 Task: Find restaurants with price "$$$$"
Action: Mouse moved to (351, 97)
Screenshot: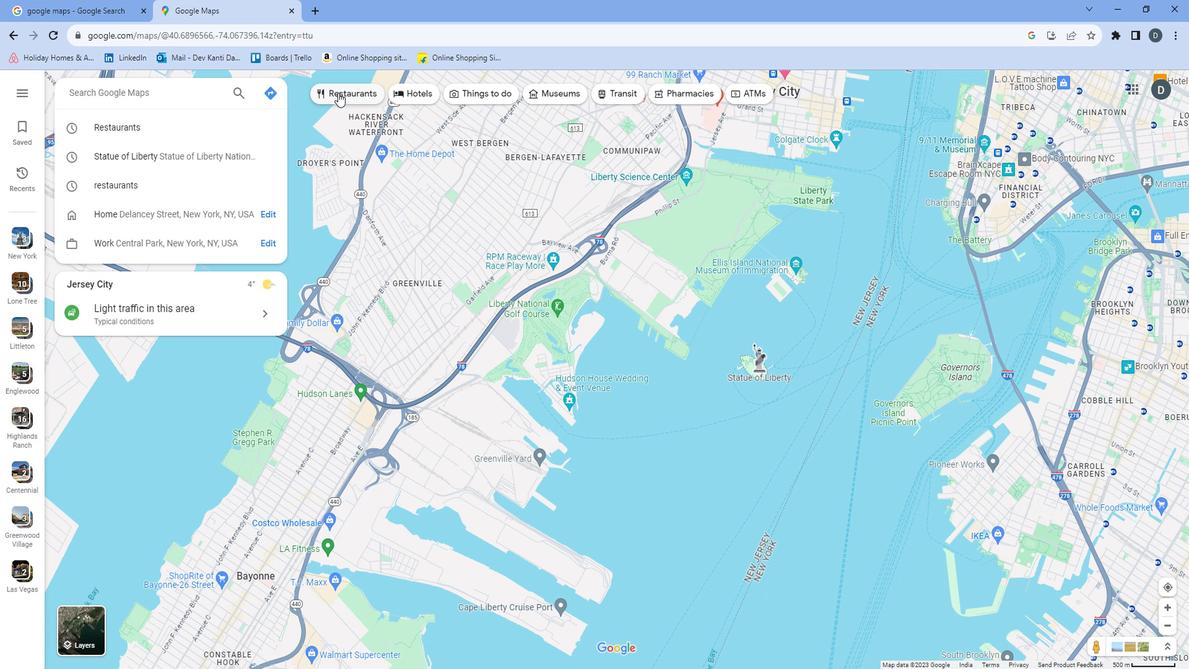 
Action: Mouse pressed left at (351, 97)
Screenshot: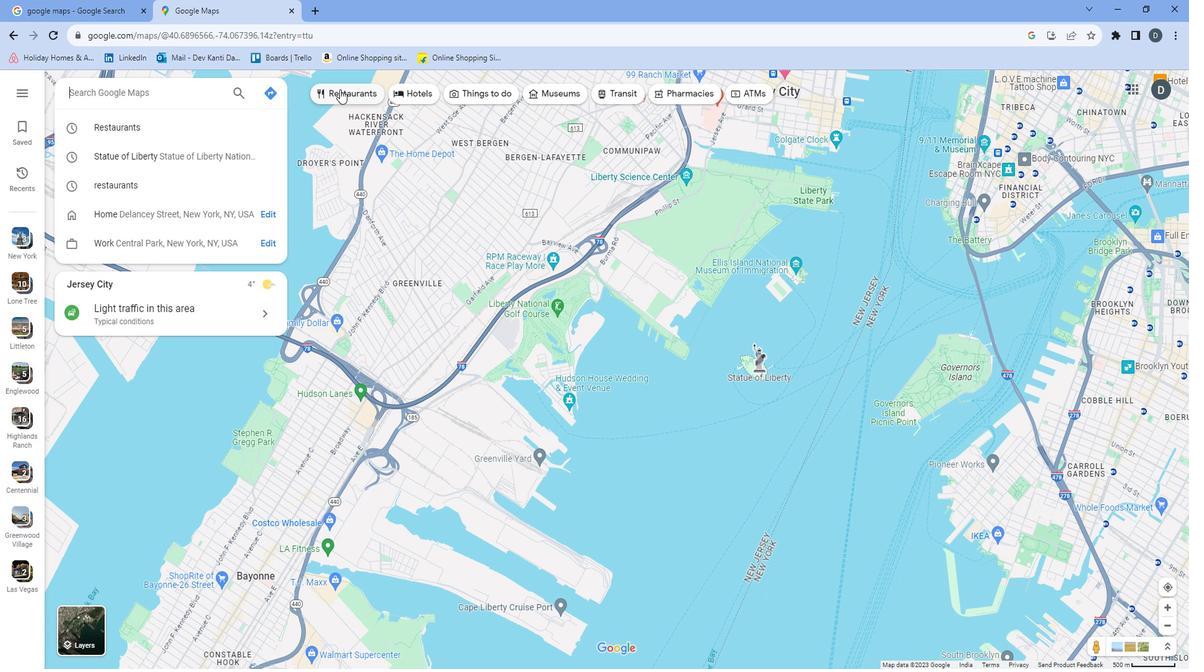 
Action: Mouse moved to (359, 102)
Screenshot: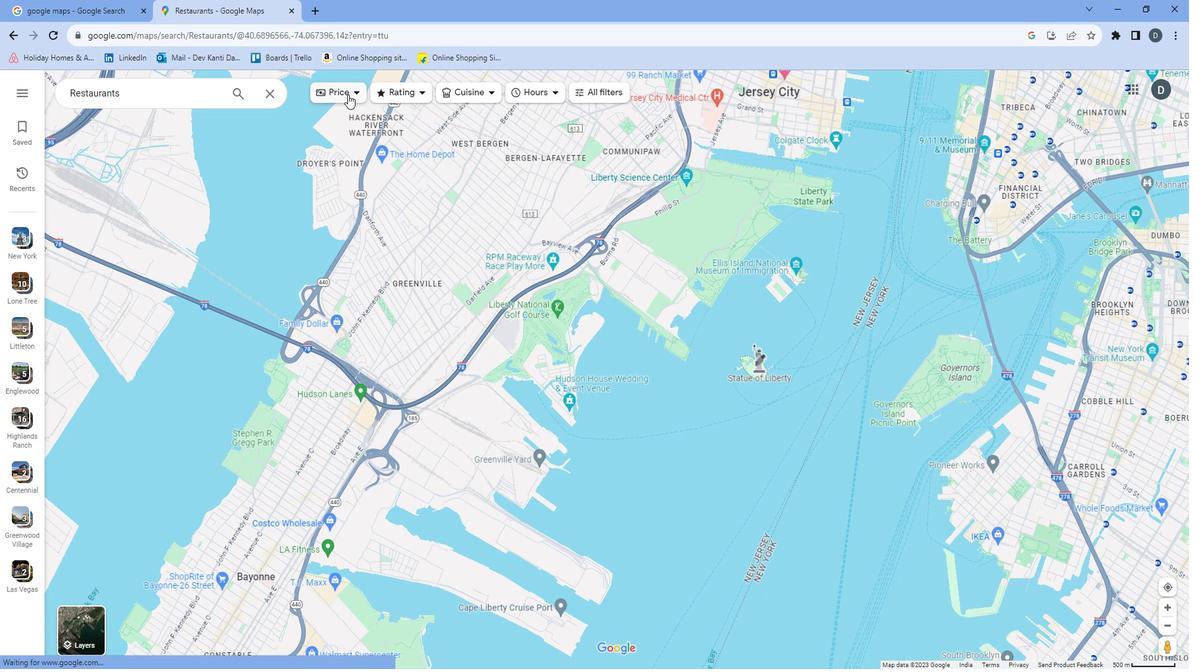 
Action: Mouse pressed left at (359, 102)
Screenshot: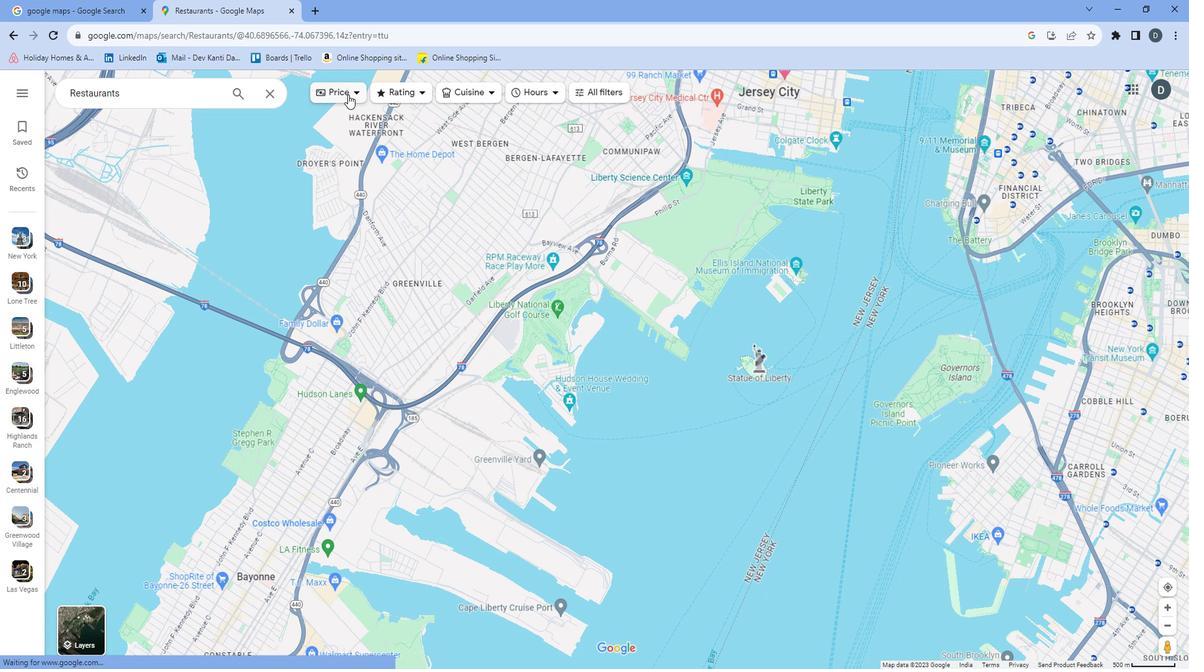 
Action: Mouse moved to (341, 191)
Screenshot: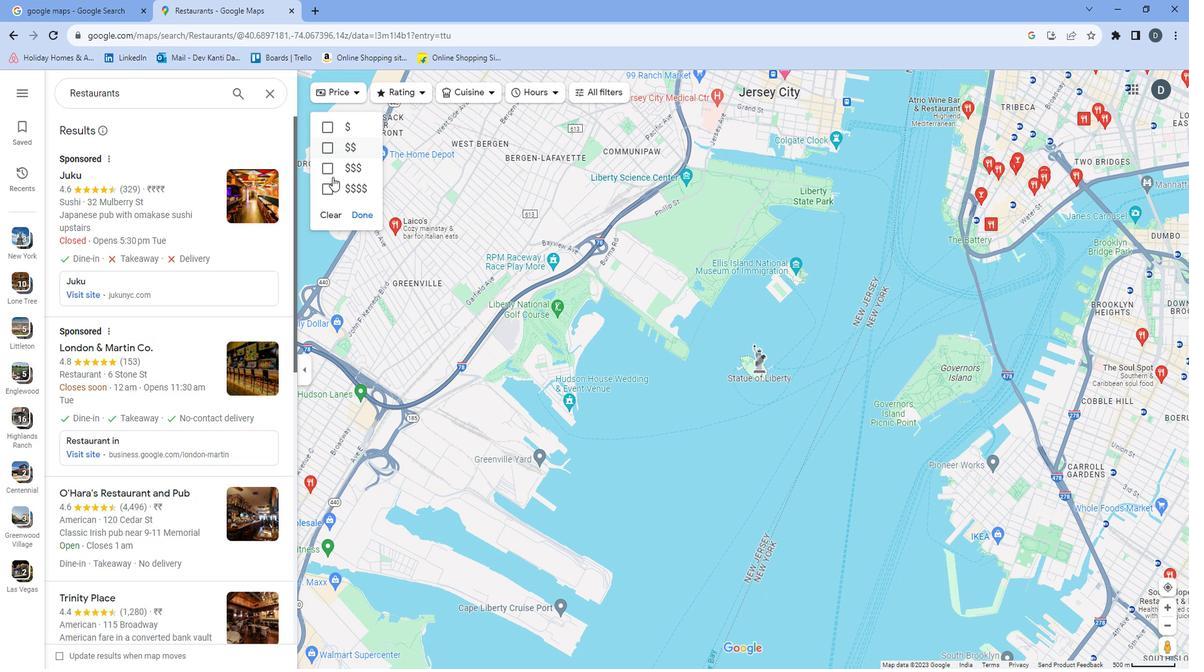 
Action: Mouse pressed left at (341, 191)
Screenshot: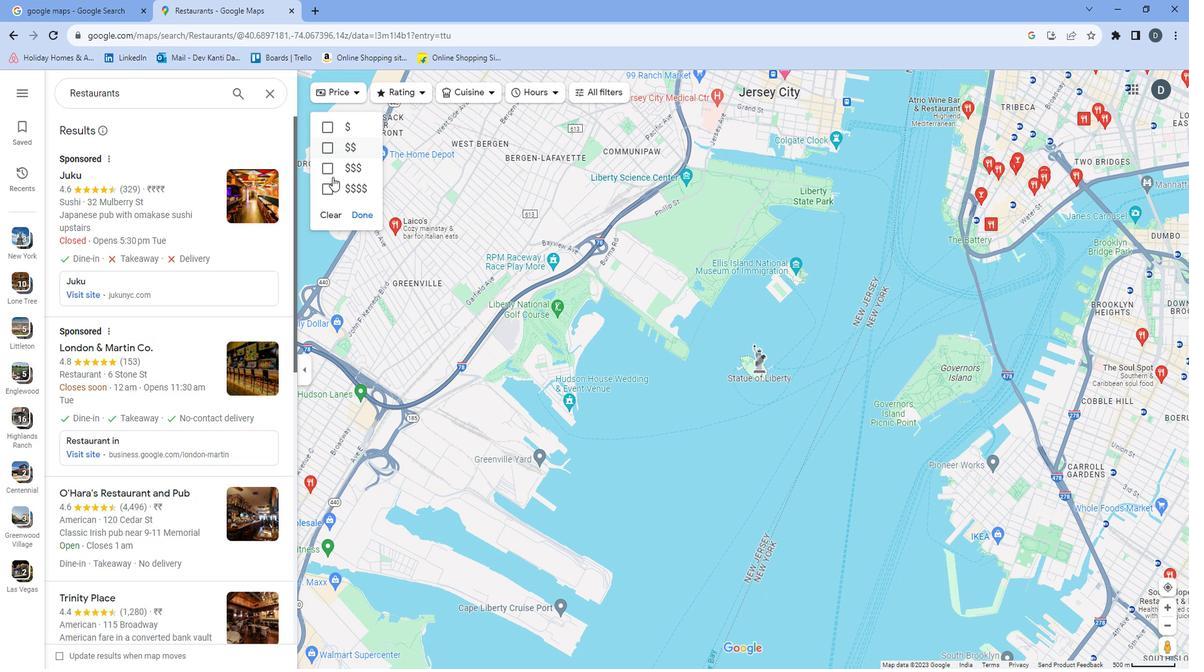 
Action: Mouse moved to (364, 218)
Screenshot: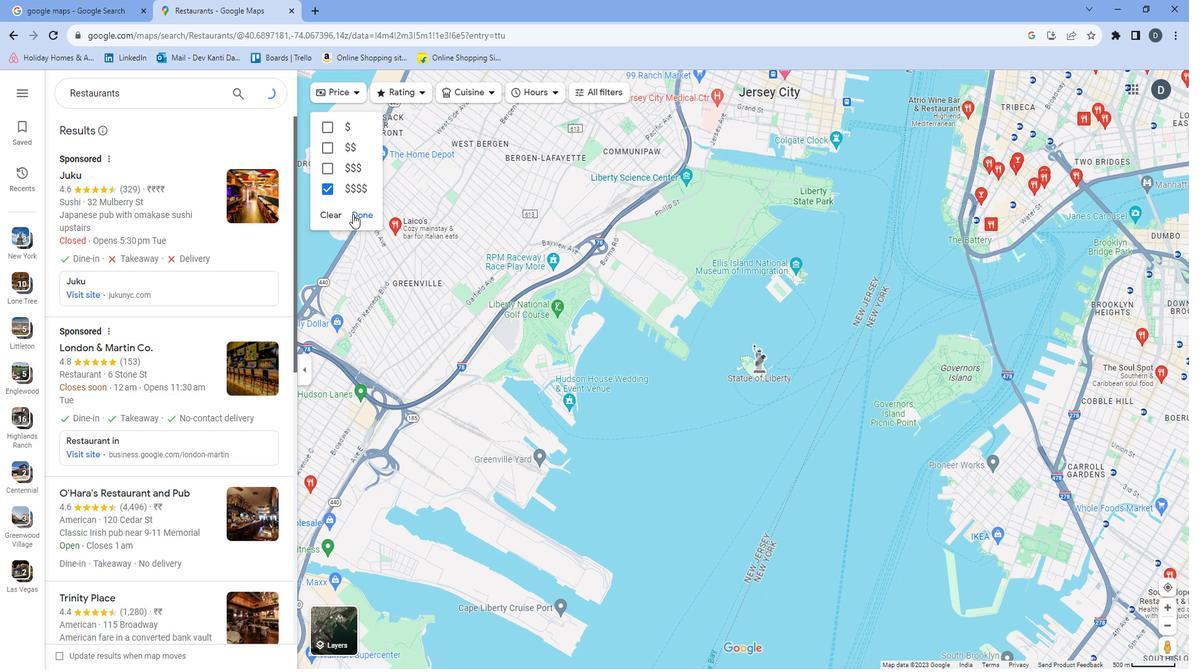 
Action: Mouse pressed left at (364, 218)
Screenshot: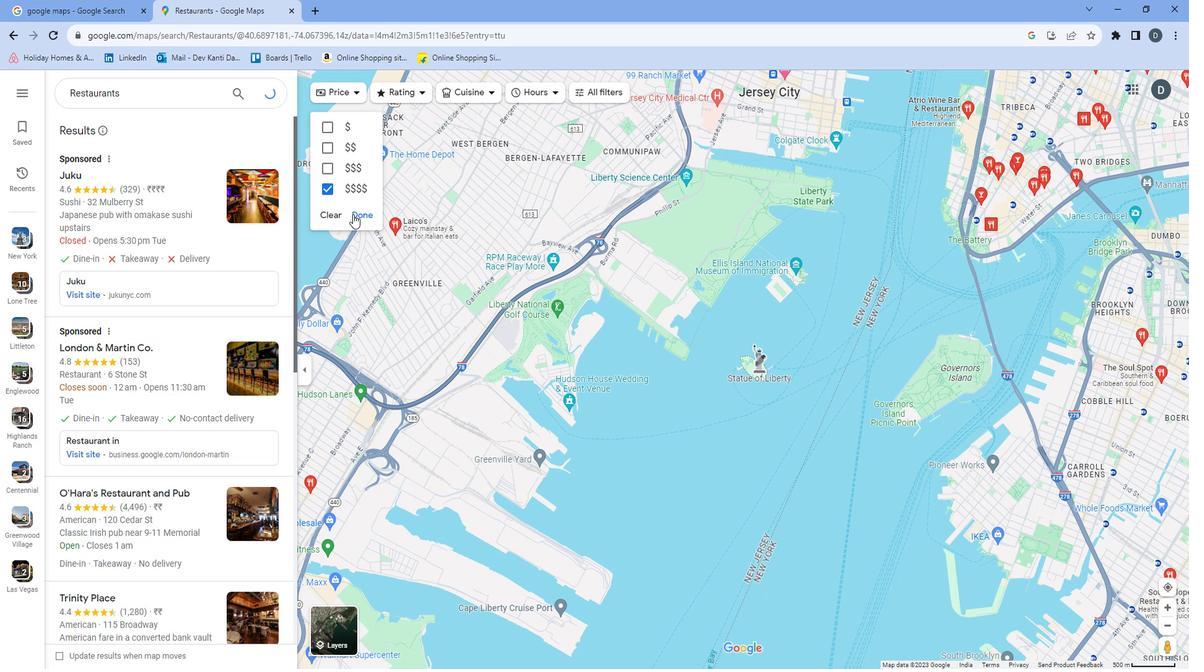 
Action: Mouse moved to (355, 234)
Screenshot: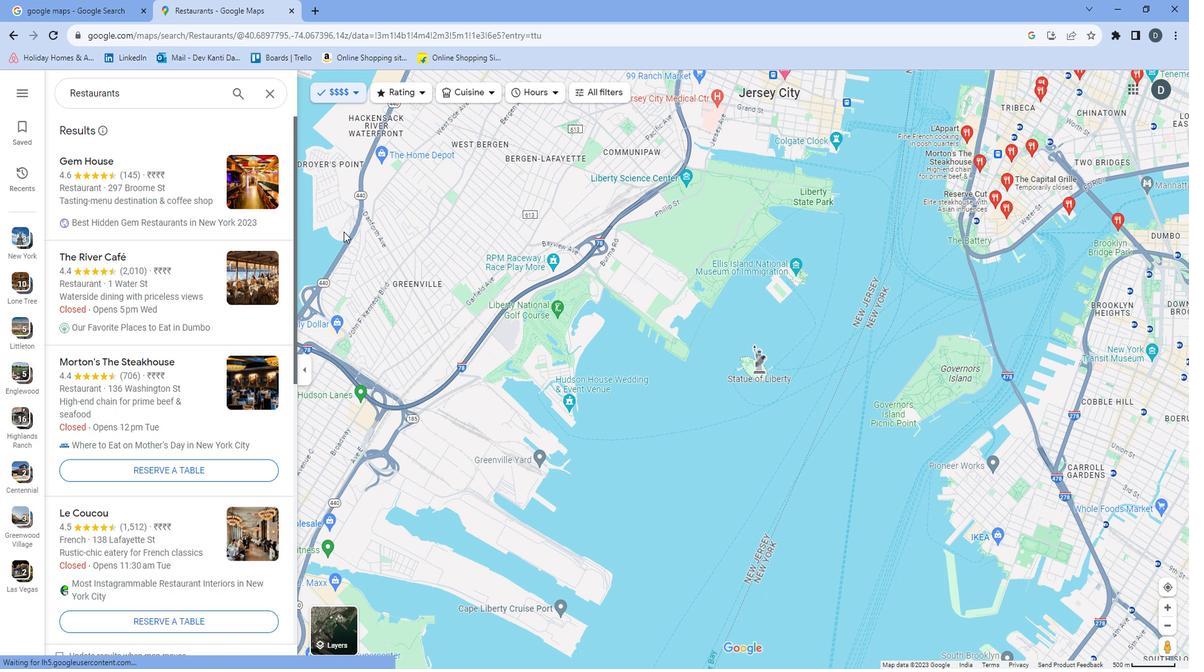 
